 Task: Calculate sale proceeds for selling your house in Seattle.
Action: Mouse moved to (825, 155)
Screenshot: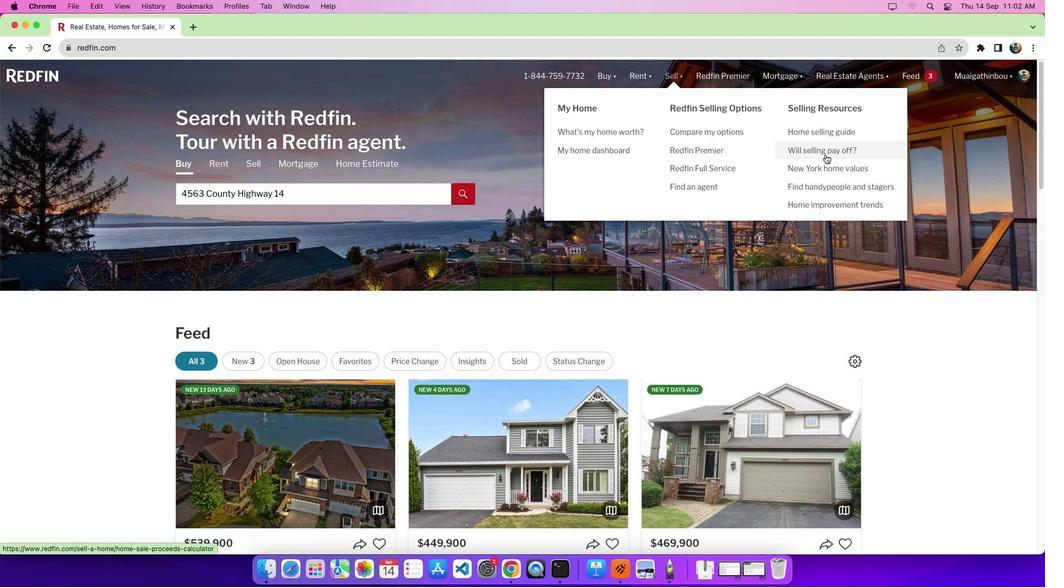 
Action: Mouse pressed left at (825, 155)
Screenshot: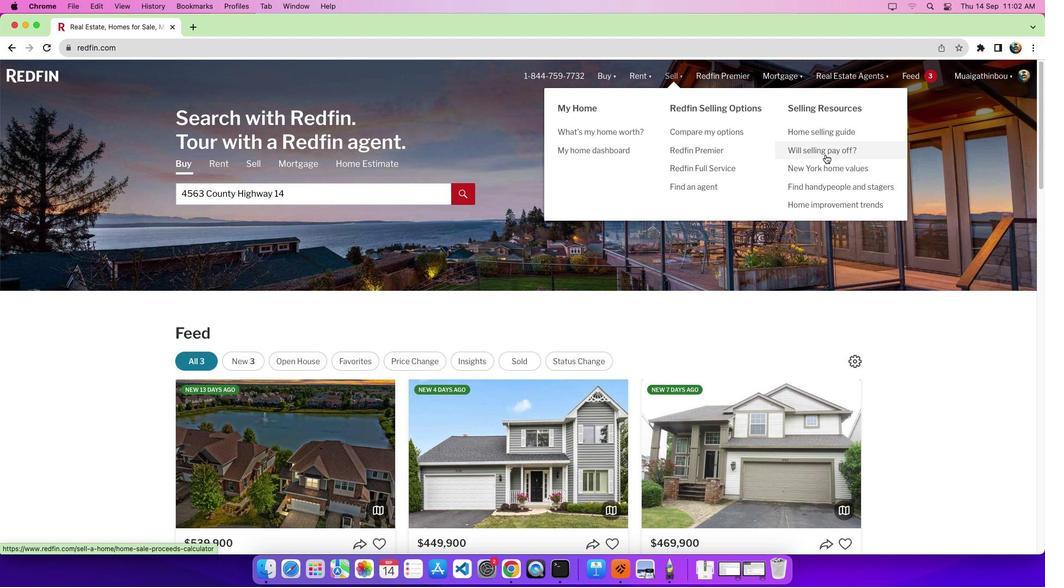 
Action: Mouse moved to (228, 266)
Screenshot: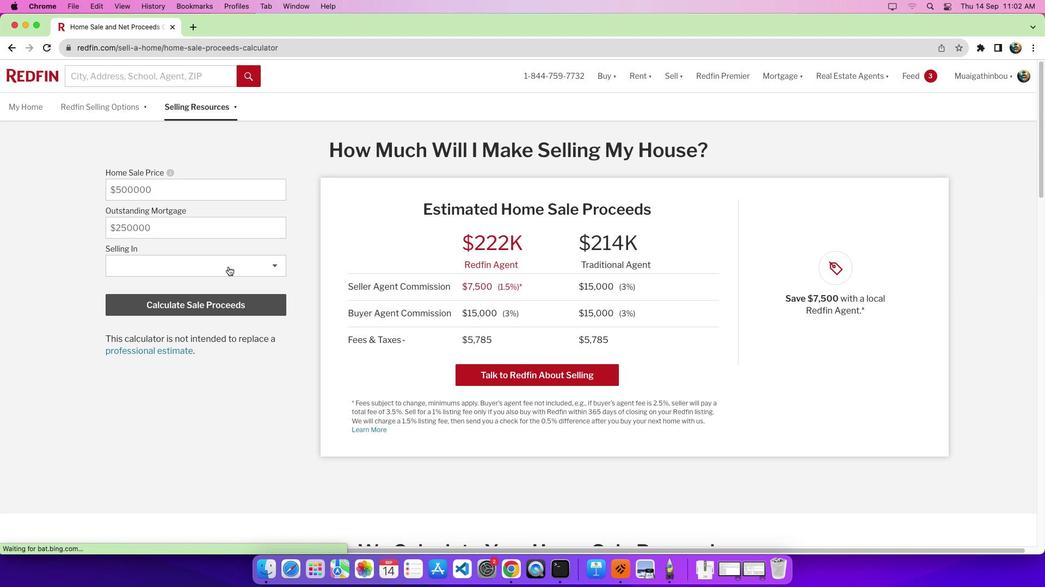 
Action: Mouse pressed left at (228, 266)
Screenshot: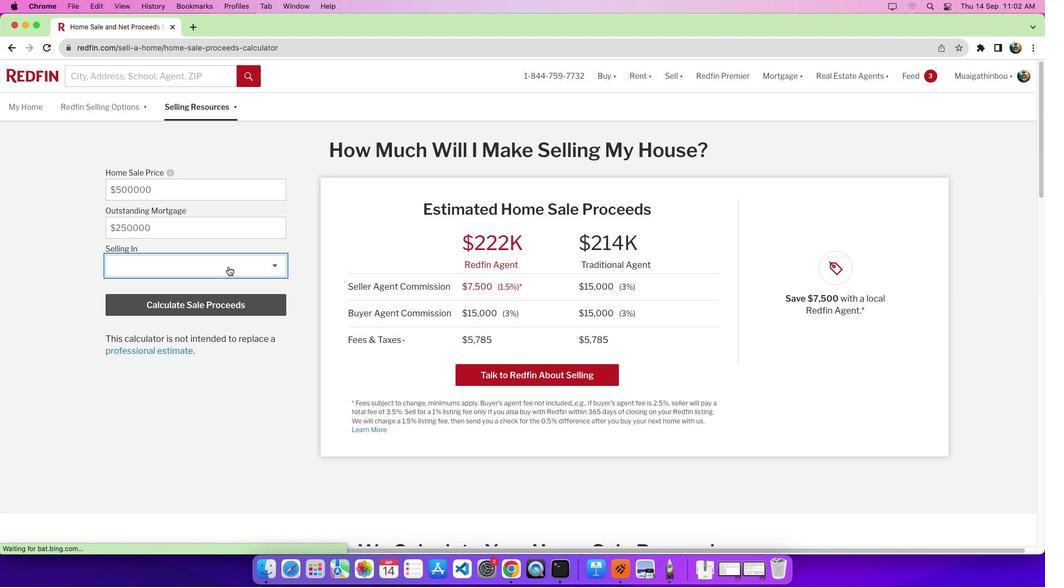 
Action: Mouse moved to (236, 301)
Screenshot: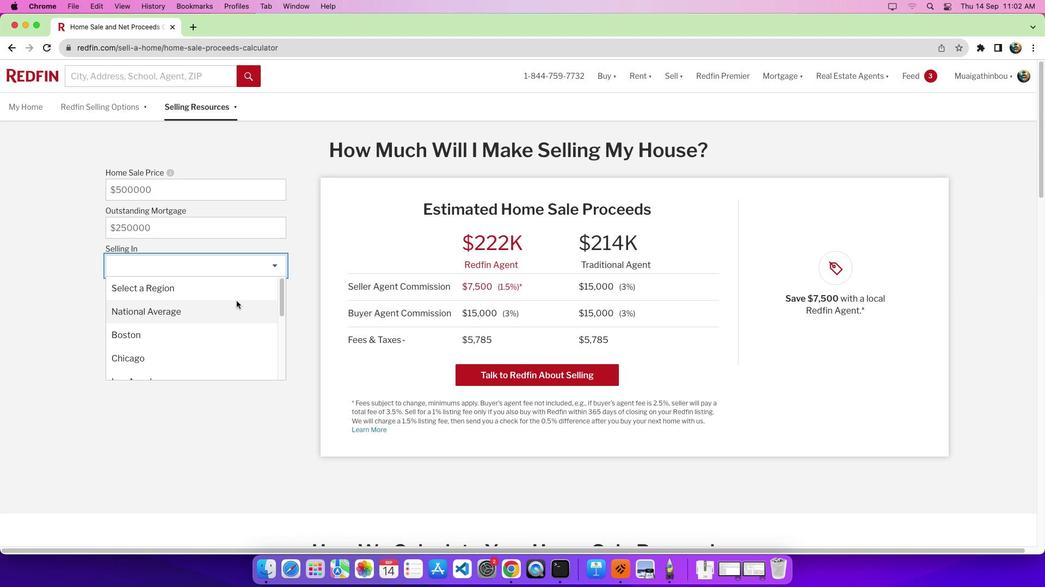 
Action: Mouse scrolled (236, 301) with delta (0, 0)
Screenshot: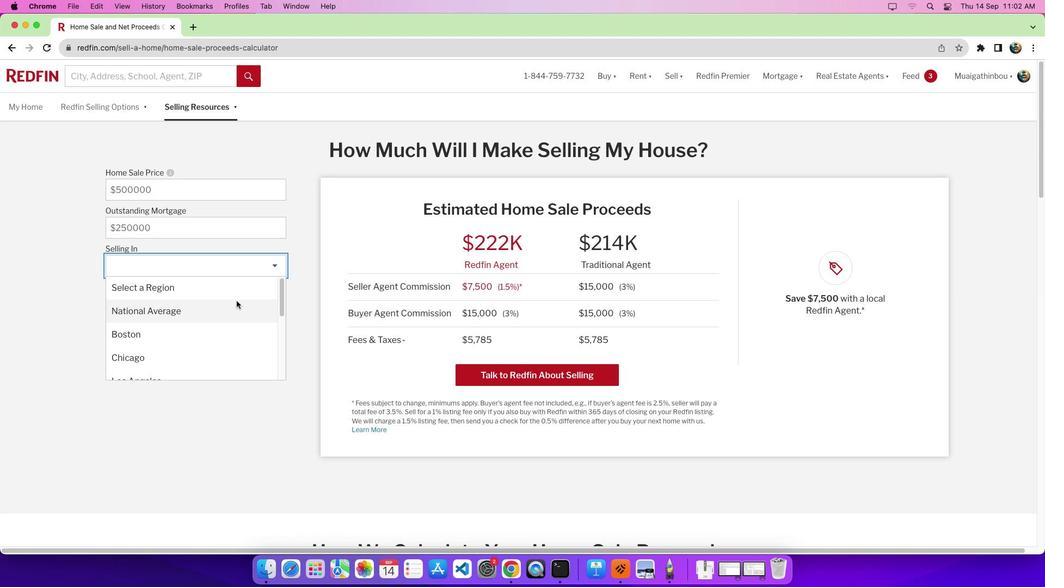 
Action: Mouse scrolled (236, 301) with delta (0, 0)
Screenshot: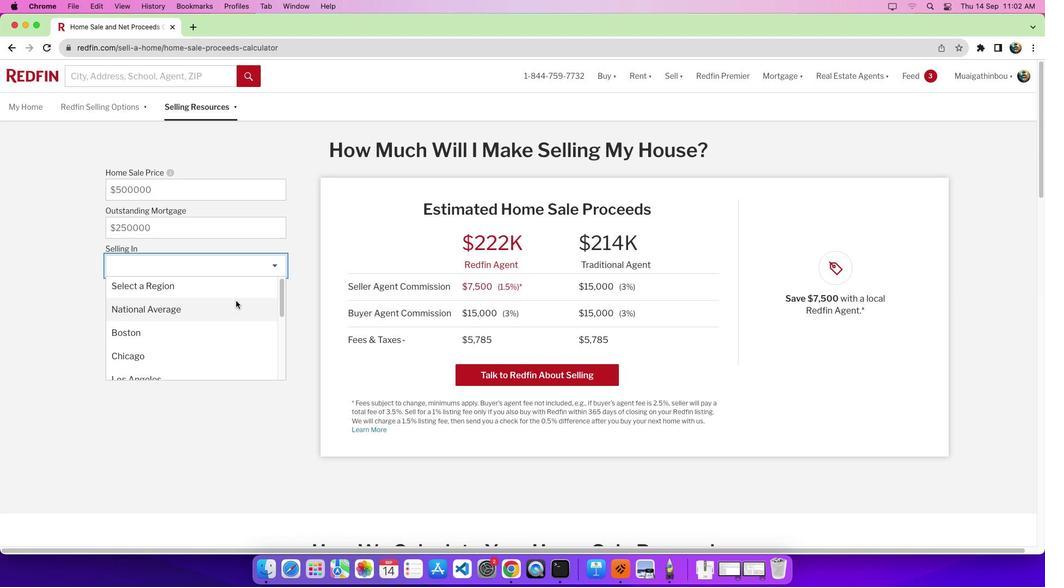 
Action: Mouse moved to (235, 300)
Screenshot: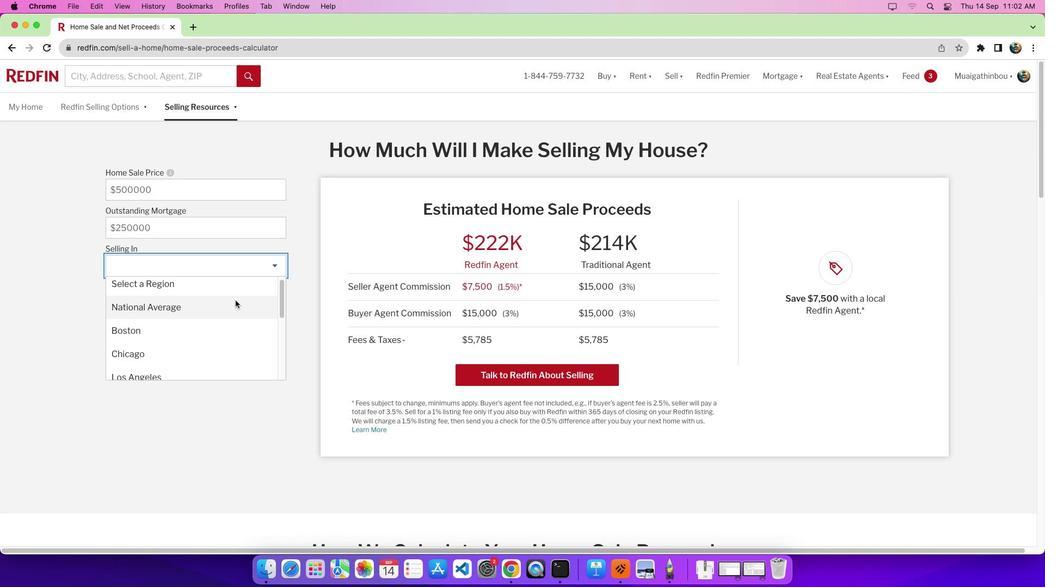 
Action: Mouse scrolled (235, 300) with delta (0, 0)
Screenshot: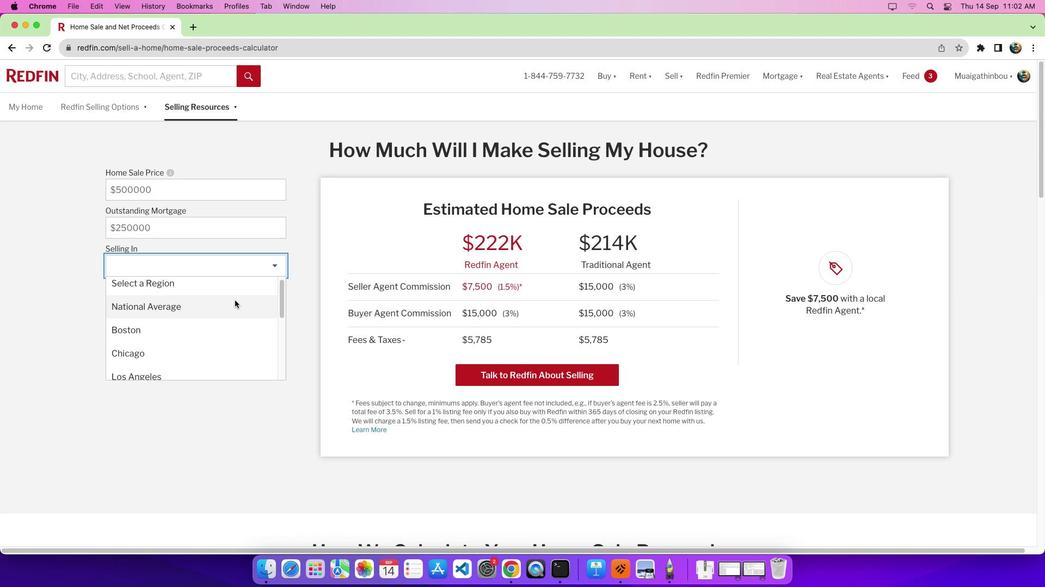 
Action: Mouse moved to (234, 300)
Screenshot: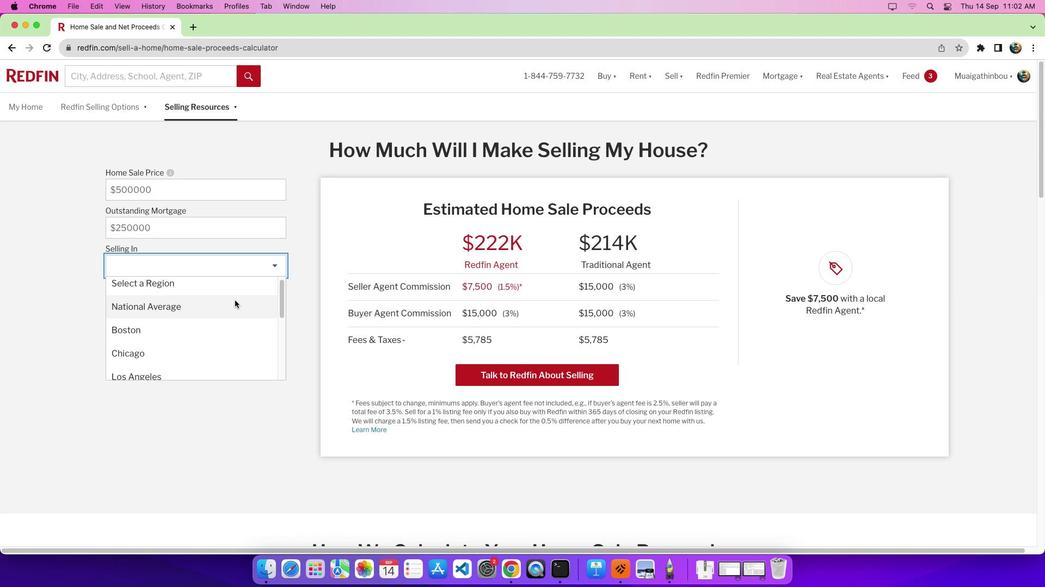 
Action: Mouse scrolled (234, 300) with delta (0, 0)
Screenshot: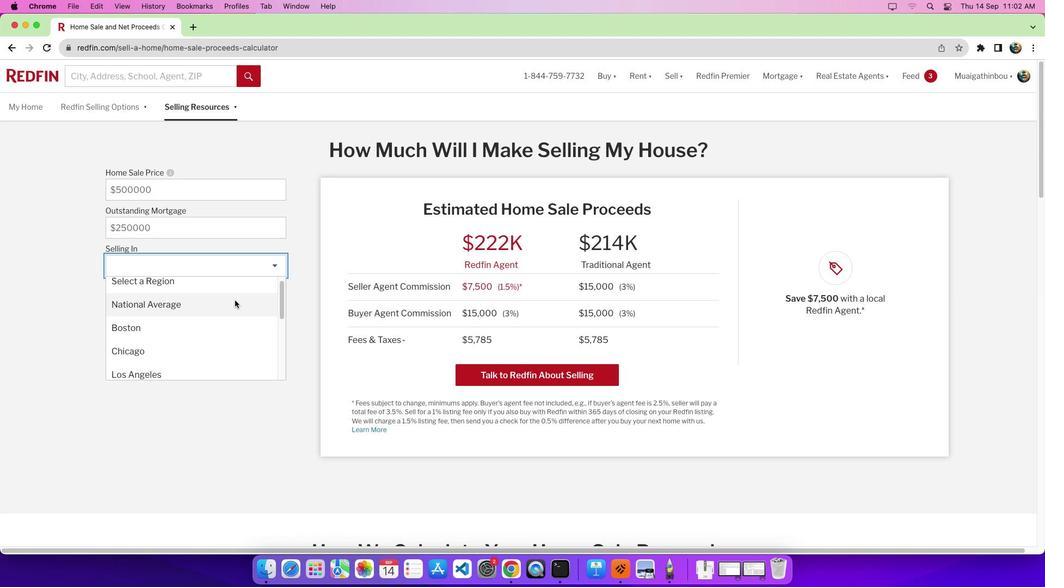 
Action: Mouse moved to (235, 302)
Screenshot: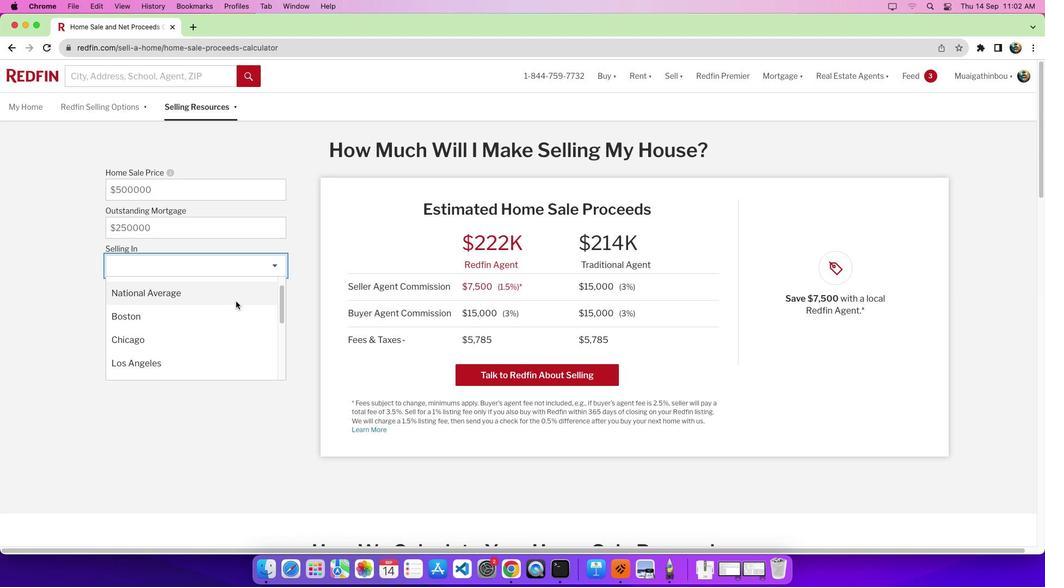 
Action: Mouse scrolled (235, 302) with delta (0, 0)
Screenshot: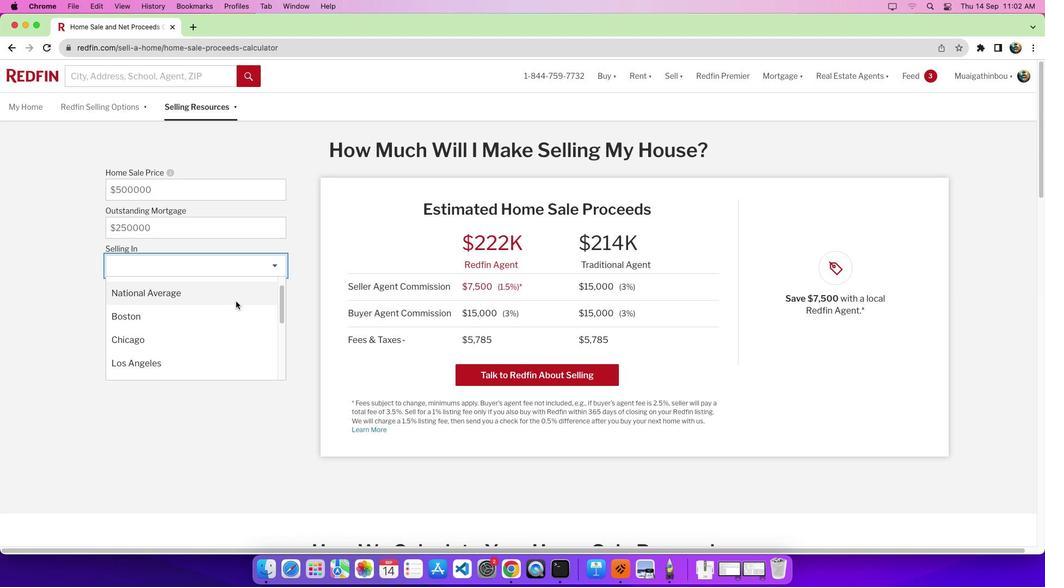 
Action: Mouse moved to (236, 301)
Screenshot: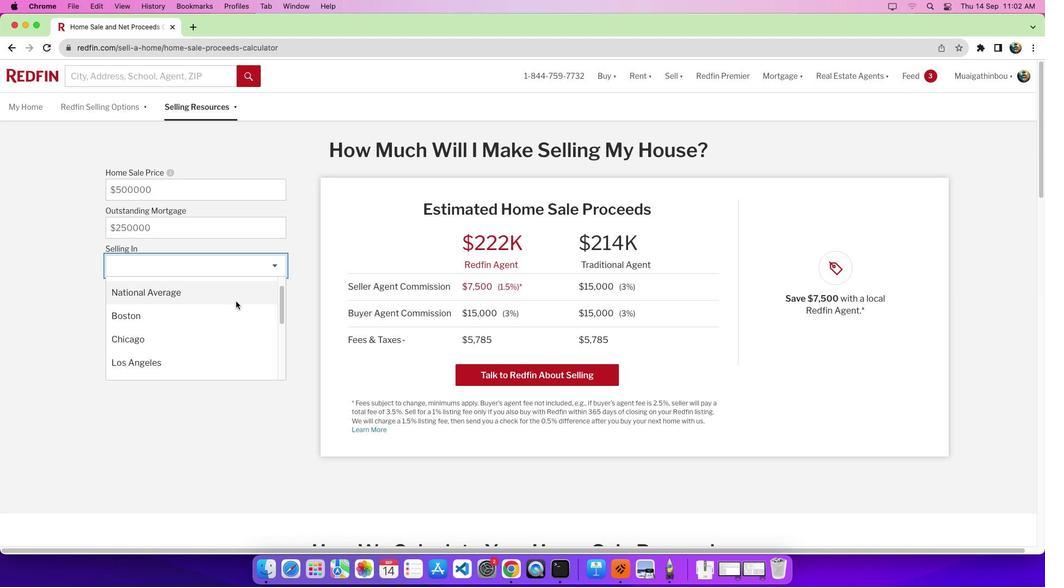 
Action: Mouse scrolled (236, 301) with delta (0, 0)
Screenshot: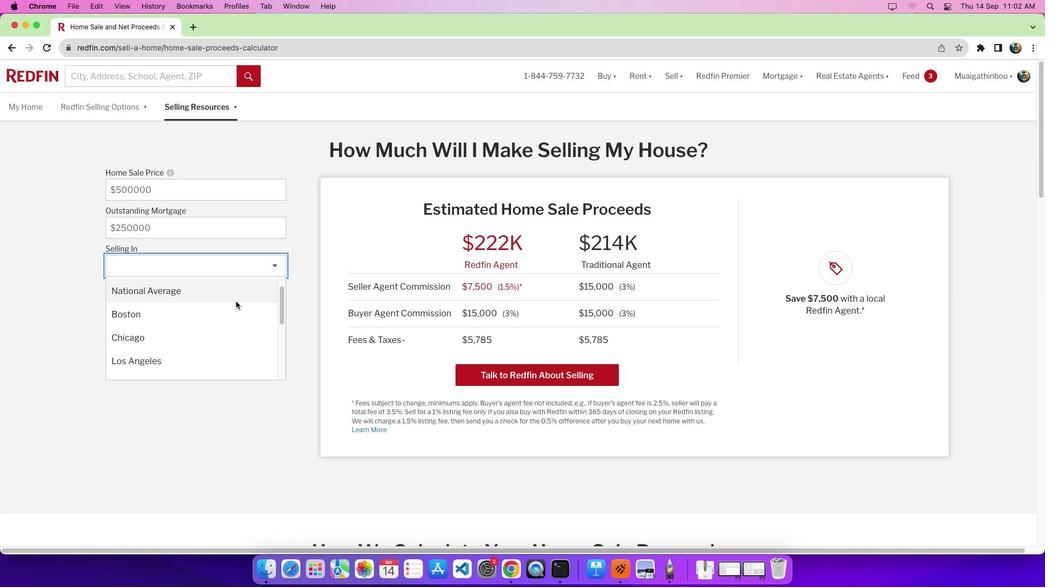 
Action: Mouse scrolled (236, 301) with delta (0, 0)
Screenshot: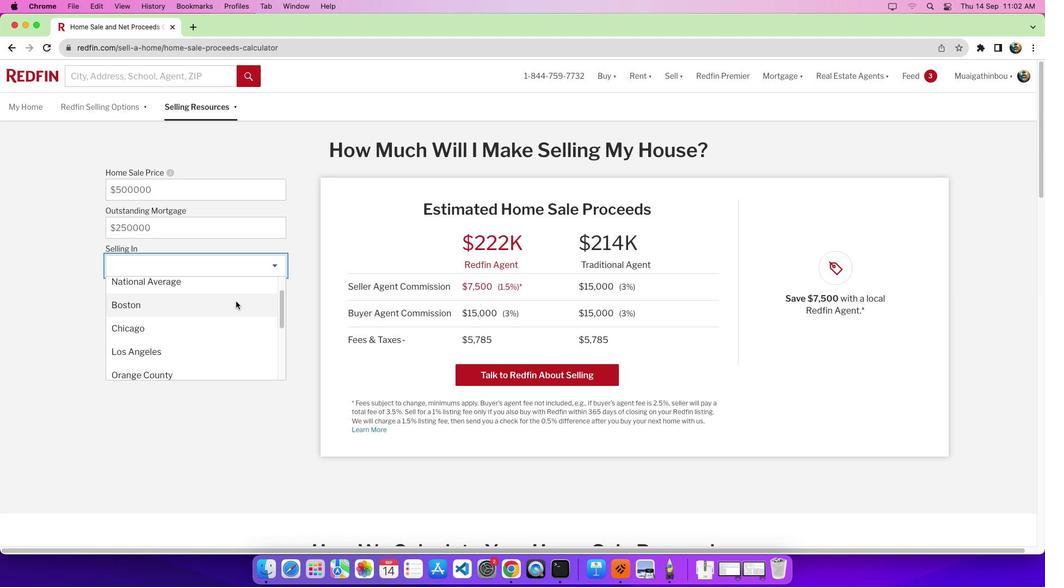 
Action: Mouse scrolled (236, 301) with delta (0, 0)
Screenshot: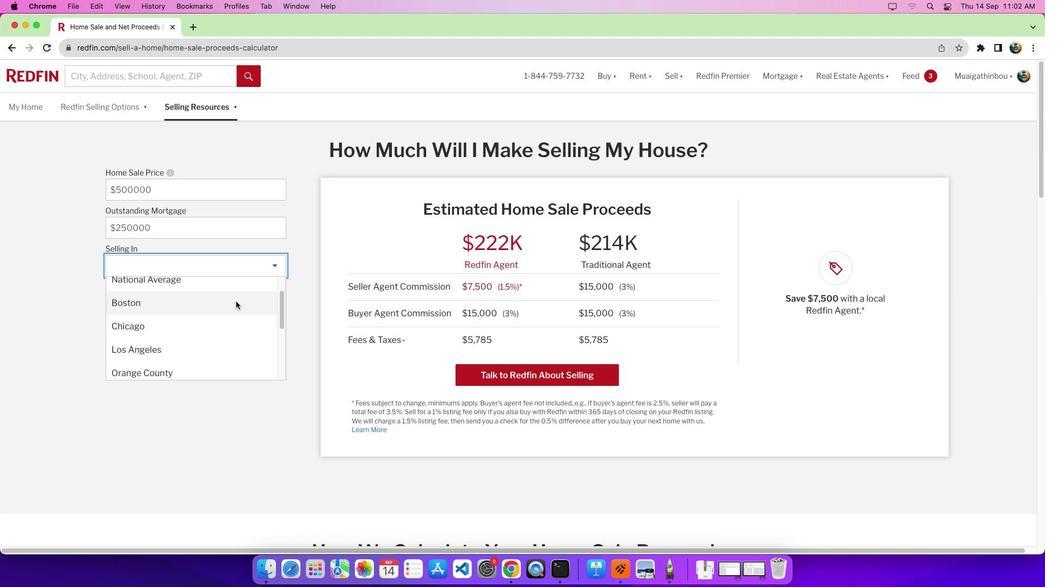 
Action: Mouse scrolled (236, 301) with delta (0, 0)
Screenshot: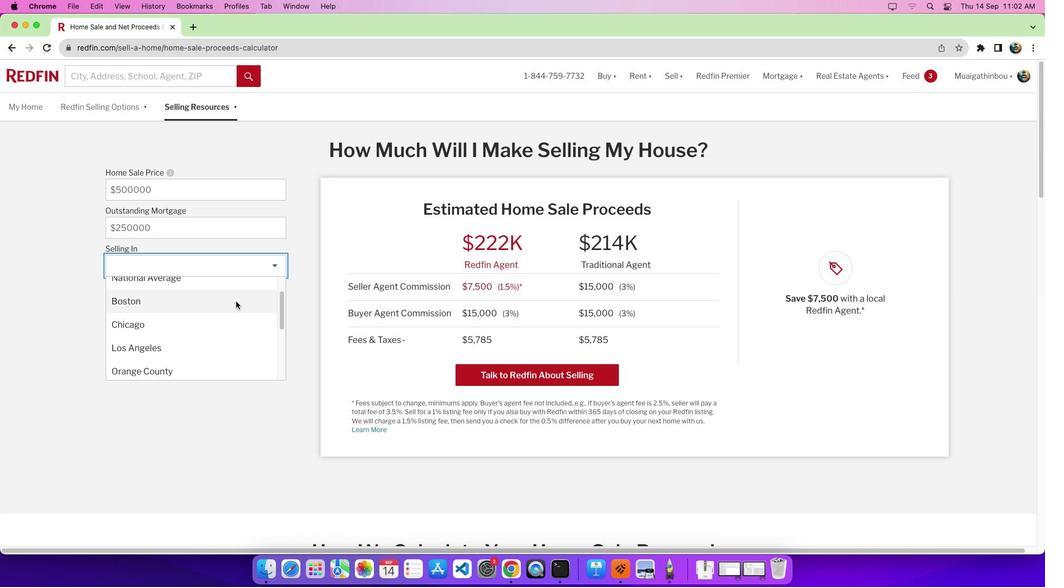 
Action: Mouse scrolled (236, 301) with delta (0, 0)
Screenshot: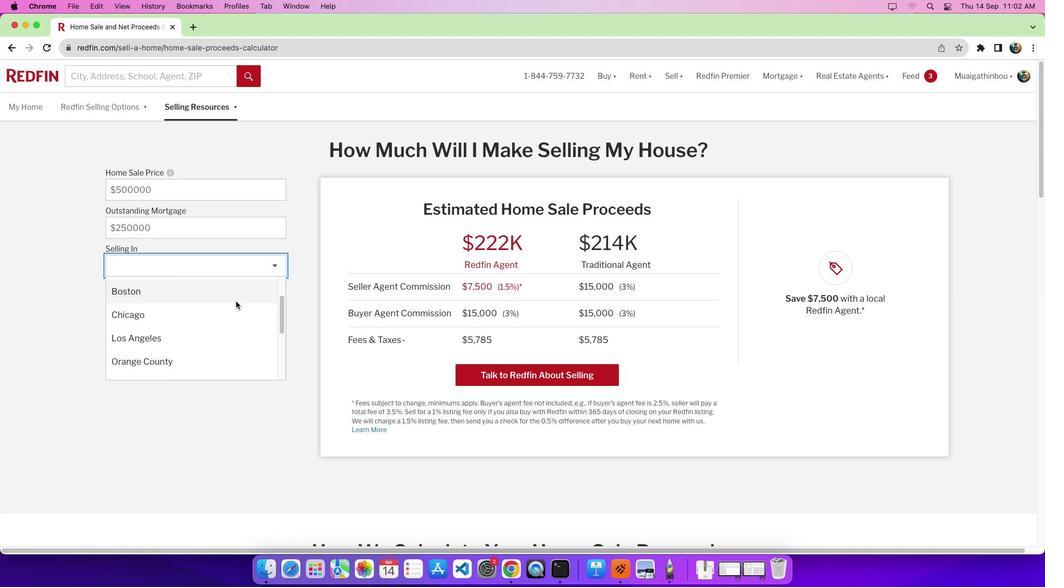 
Action: Mouse scrolled (236, 301) with delta (0, 0)
Screenshot: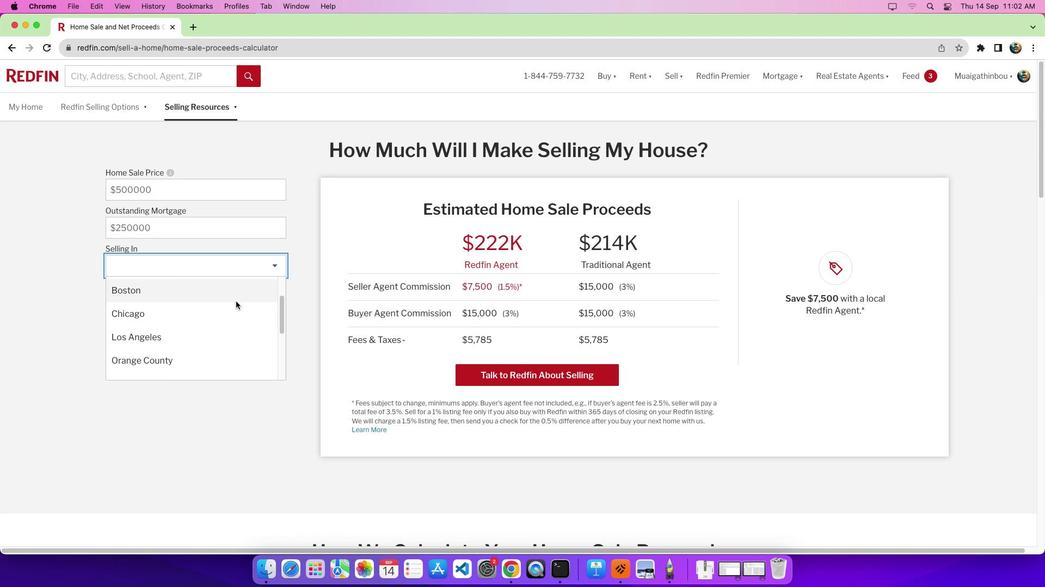 
Action: Mouse scrolled (236, 301) with delta (0, 0)
Screenshot: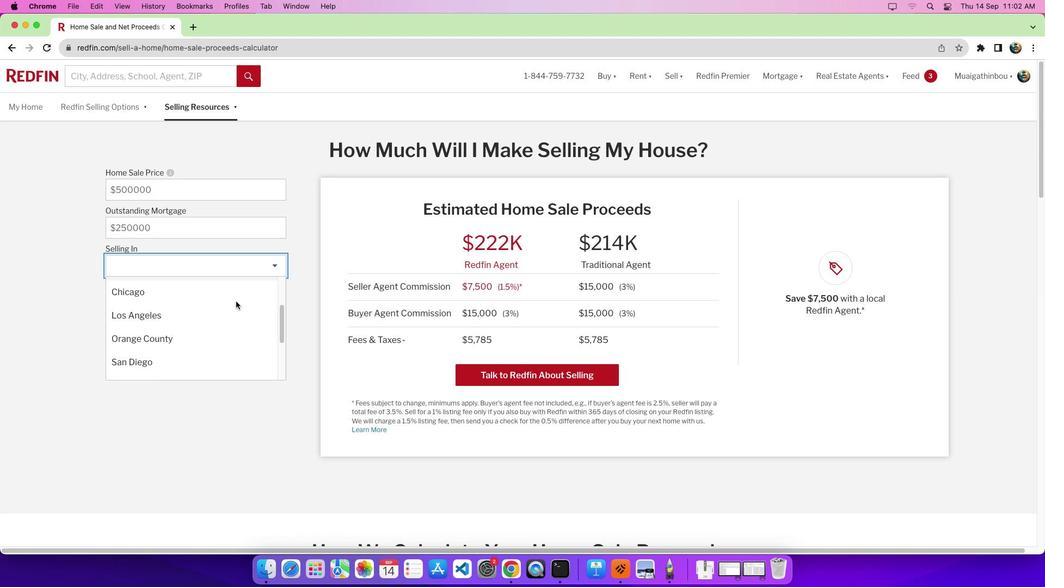 
Action: Mouse scrolled (236, 301) with delta (0, 0)
Screenshot: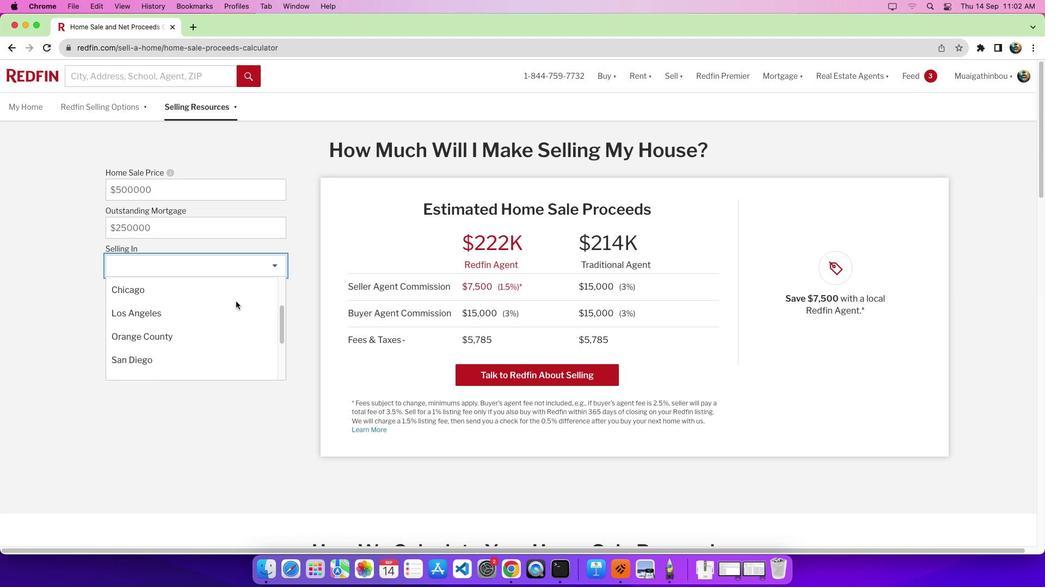 
Action: Mouse scrolled (236, 301) with delta (0, 0)
Screenshot: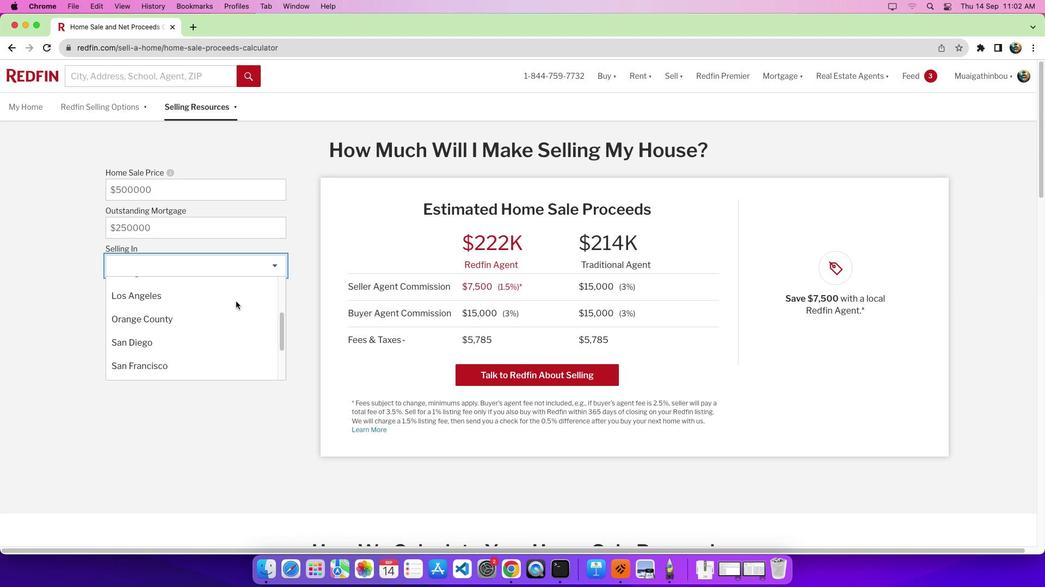 
Action: Mouse scrolled (236, 301) with delta (0, 0)
Screenshot: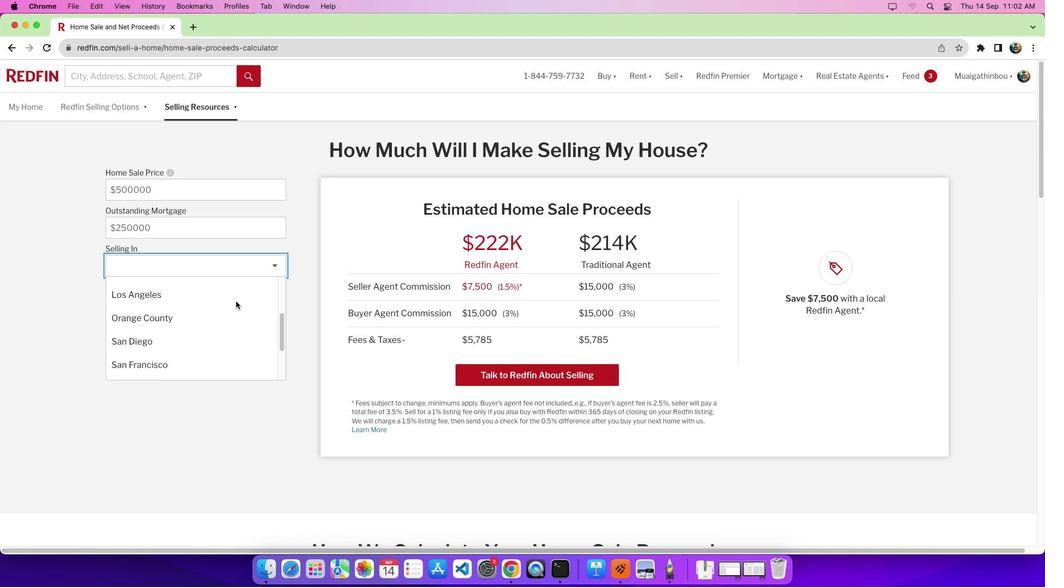 
Action: Mouse scrolled (236, 301) with delta (0, -1)
Screenshot: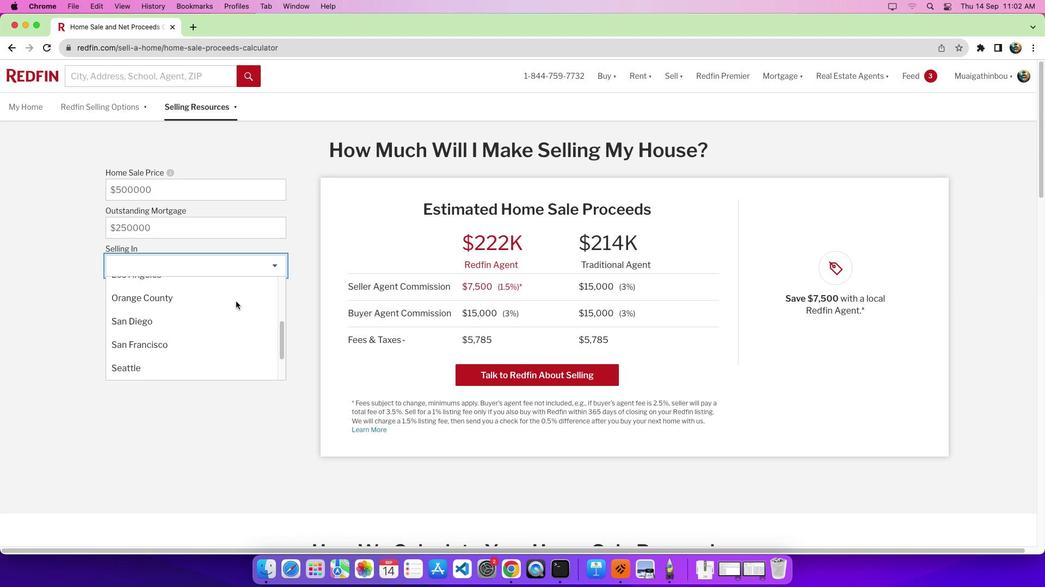 
Action: Mouse moved to (200, 320)
Screenshot: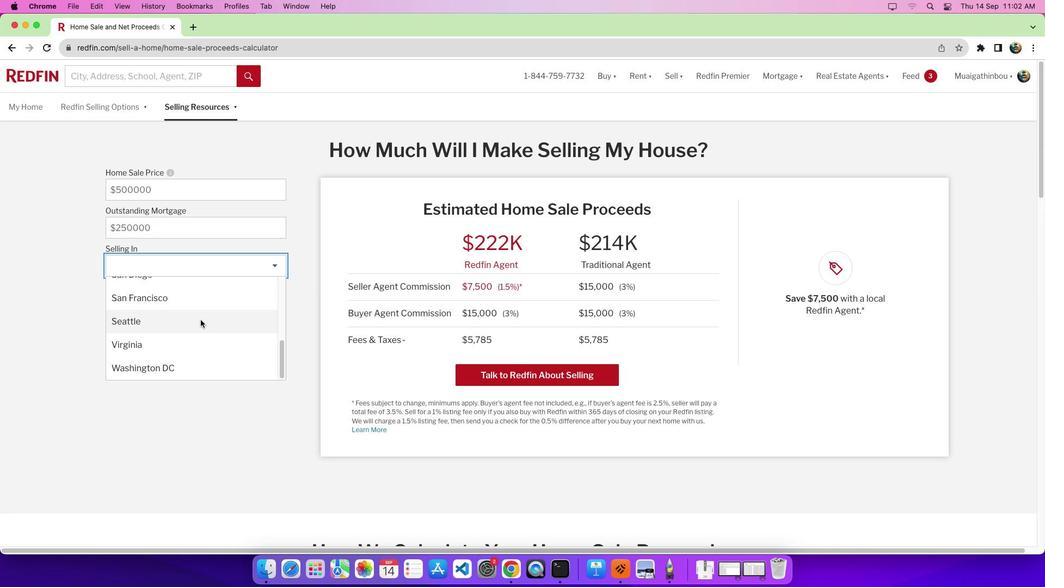 
Action: Mouse pressed left at (200, 320)
Screenshot: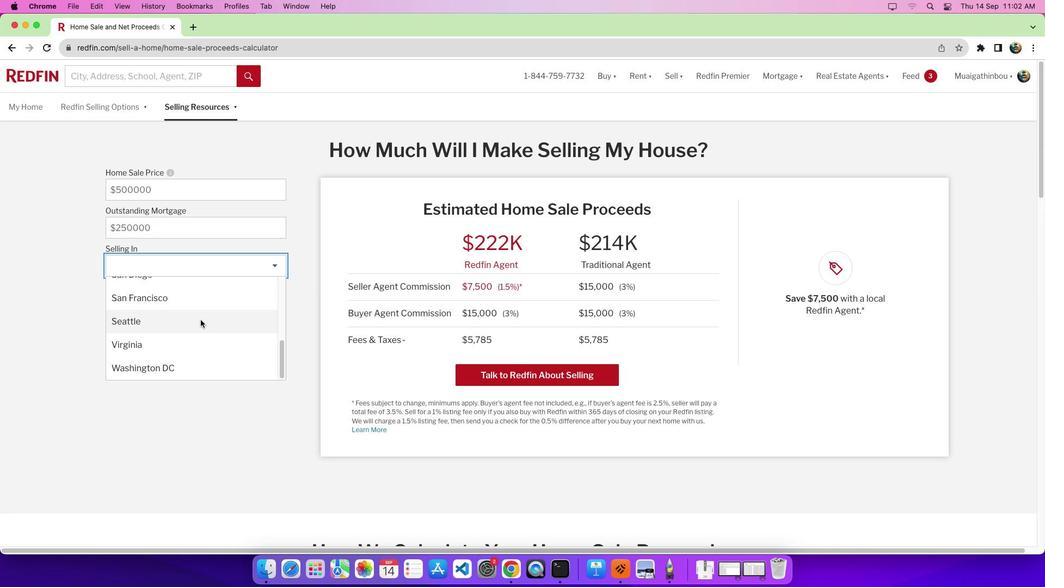 
Action: Mouse moved to (187, 310)
Screenshot: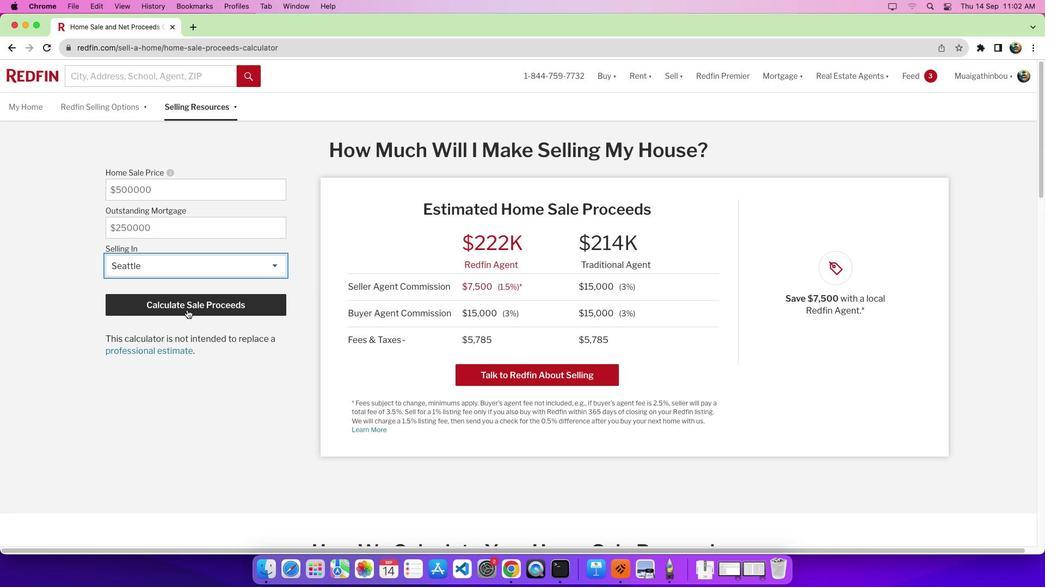 
Action: Mouse pressed left at (187, 310)
Screenshot: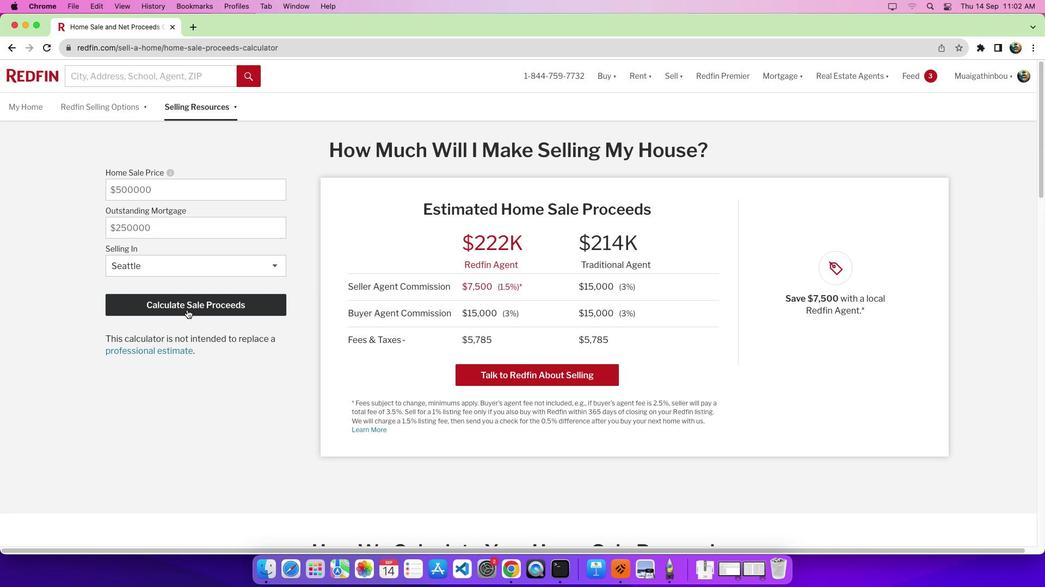 
Action: Mouse moved to (790, 278)
Screenshot: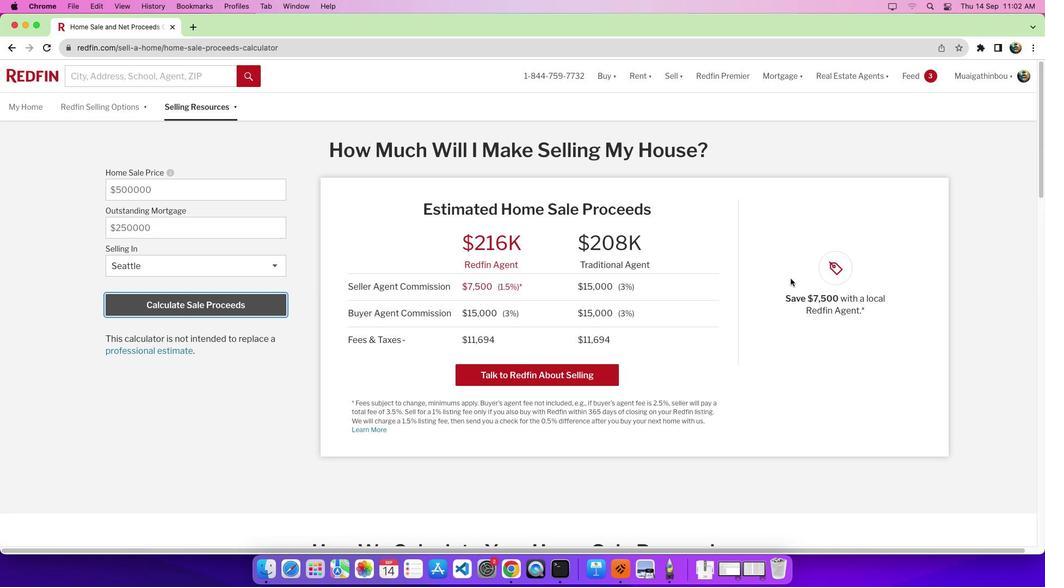
